 Task: Add 30 minutes after the event.
Action: Mouse moved to (447, 489)
Screenshot: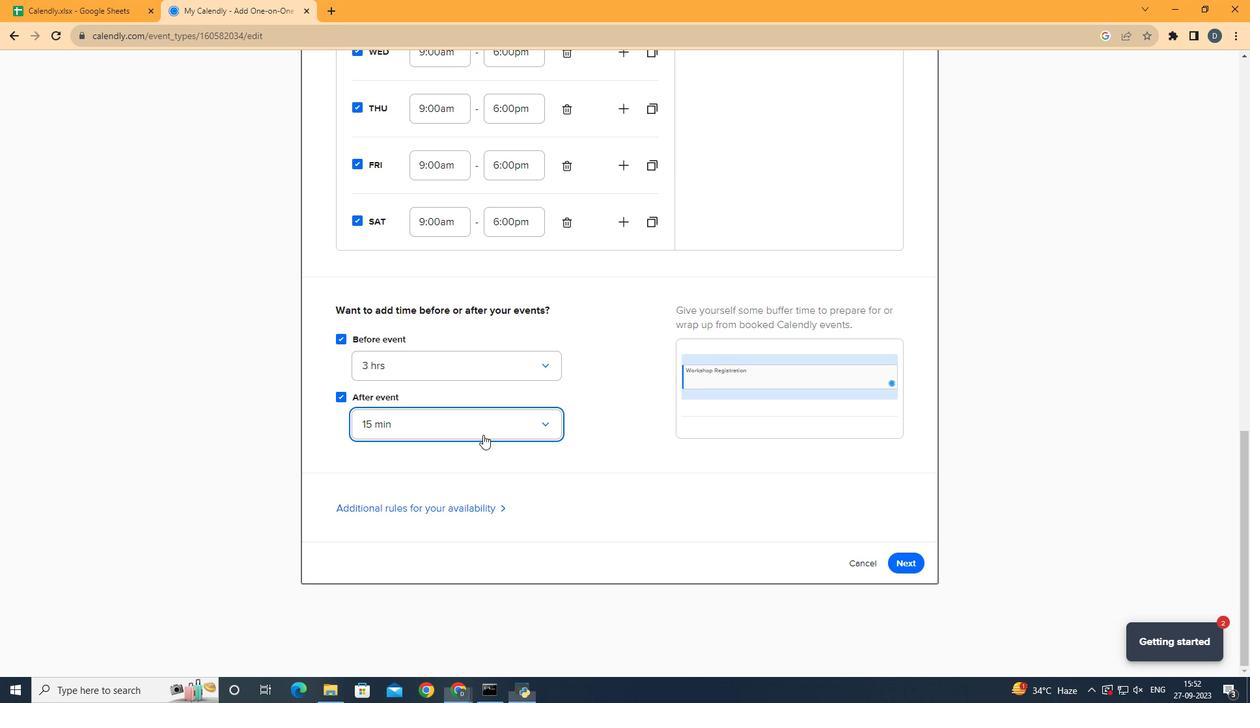 
Action: Mouse pressed left at (447, 489)
Screenshot: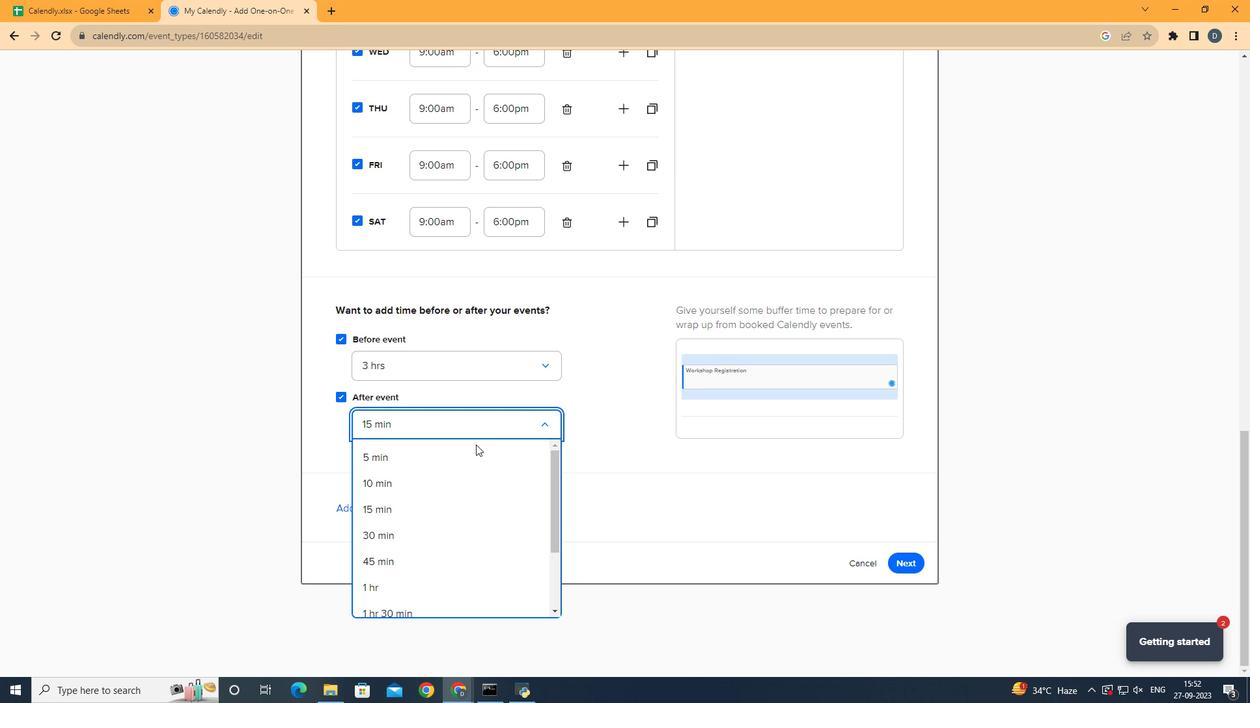 
Action: Mouse moved to (546, 446)
Screenshot: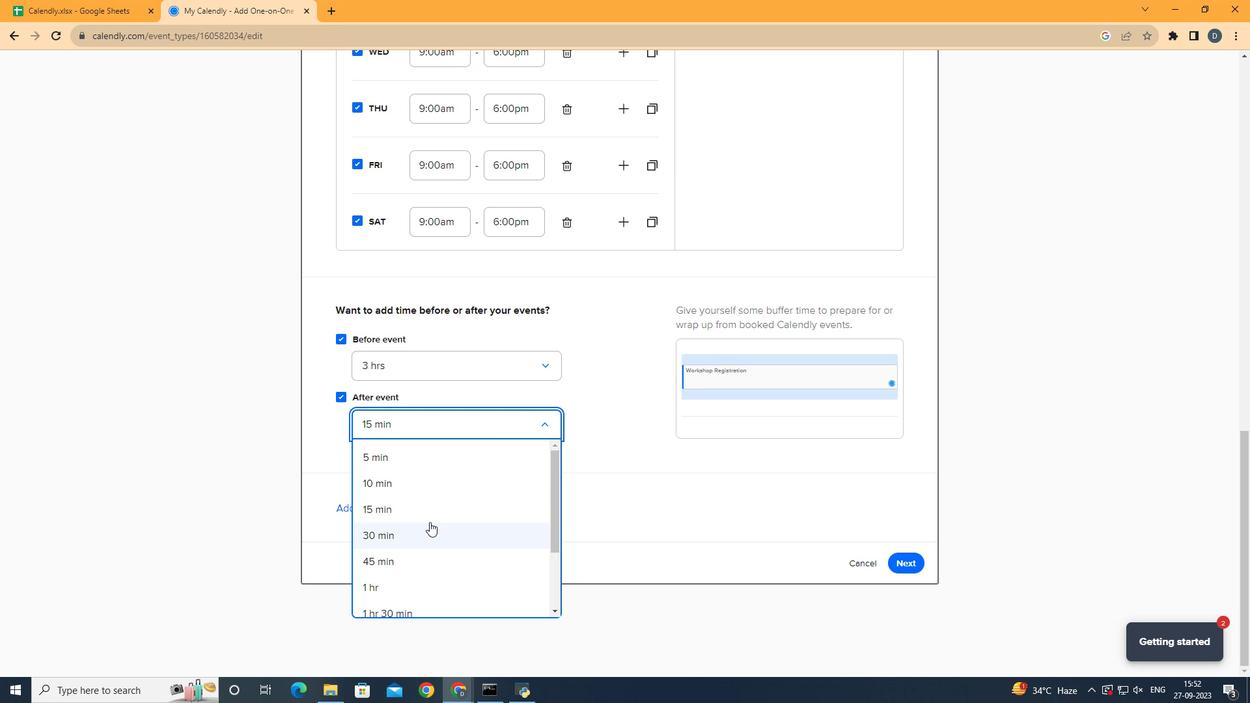 
Action: Mouse pressed left at (546, 446)
Screenshot: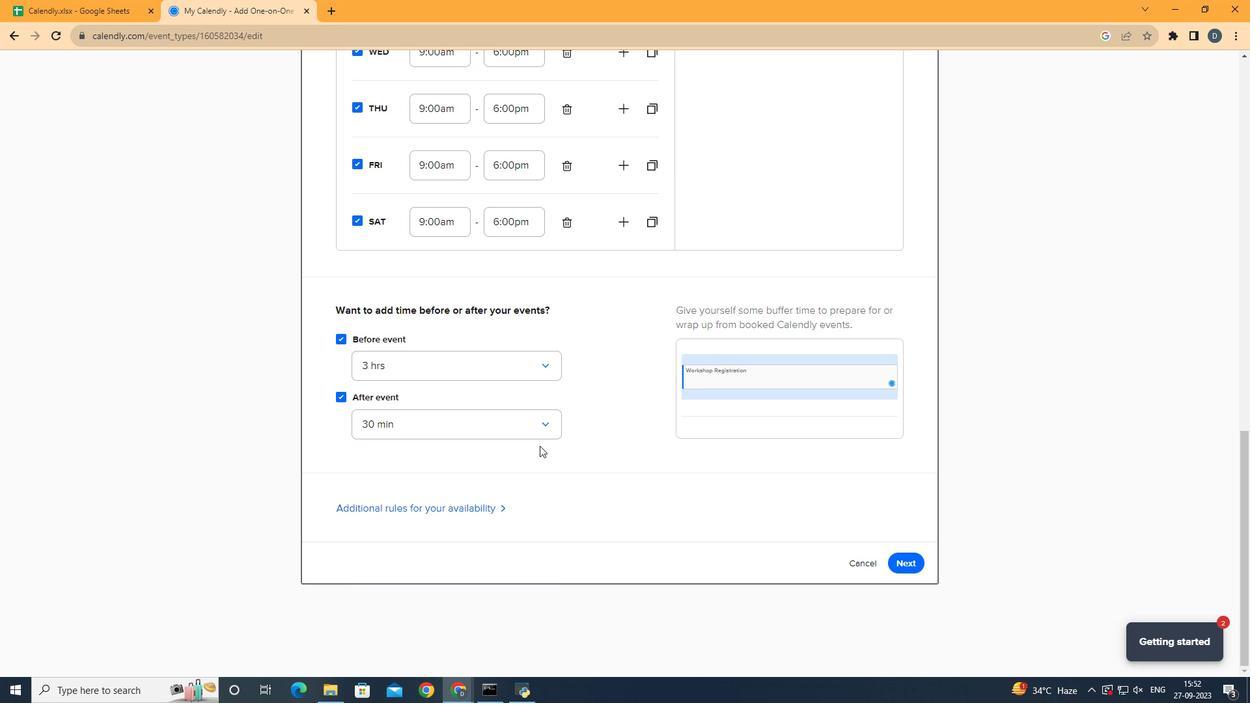
Action: Mouse moved to (330, 485)
Screenshot: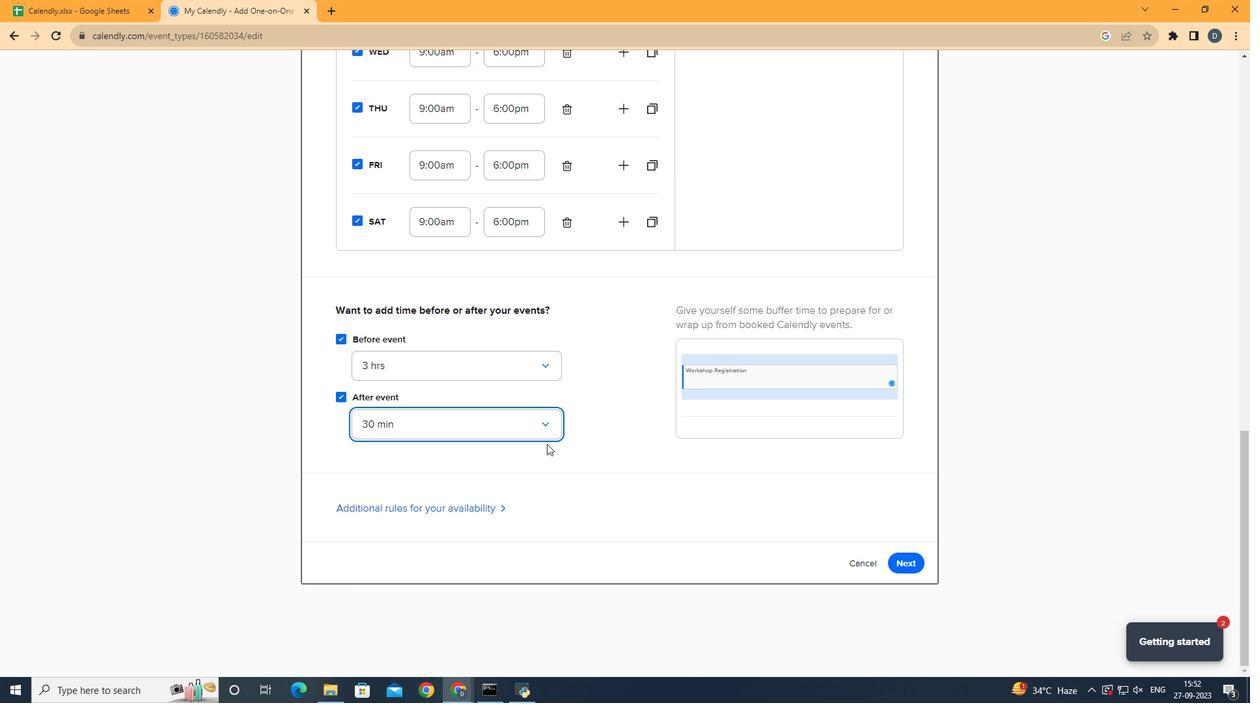 
